 Task: Add a signature Mina Davis containing Have a great National Ice Cream Day, Mina Davis to email address softage.3@softage.net and add a folder Incident reports
Action: Mouse moved to (722, 112)
Screenshot: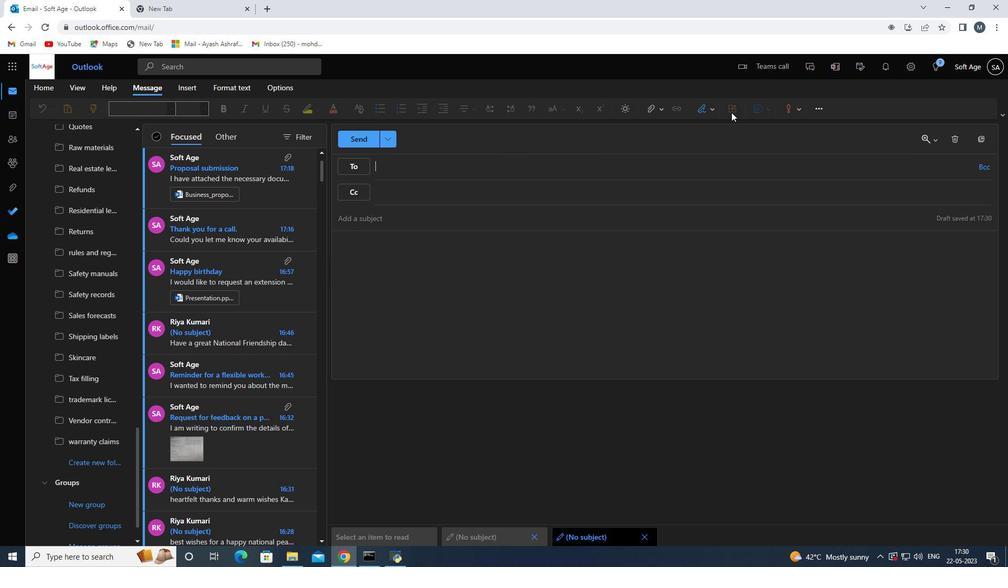 
Action: Mouse pressed left at (722, 112)
Screenshot: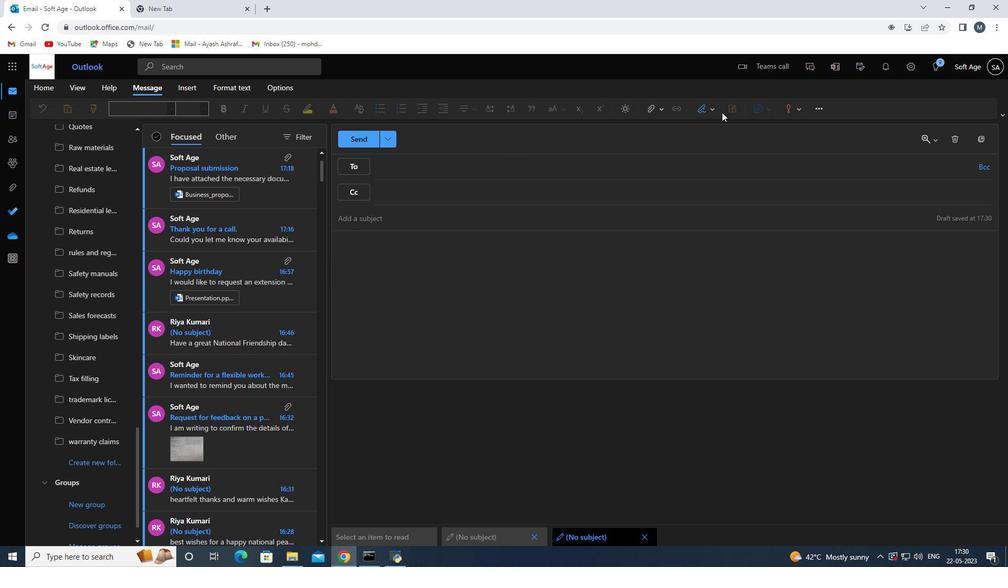 
Action: Mouse moved to (707, 111)
Screenshot: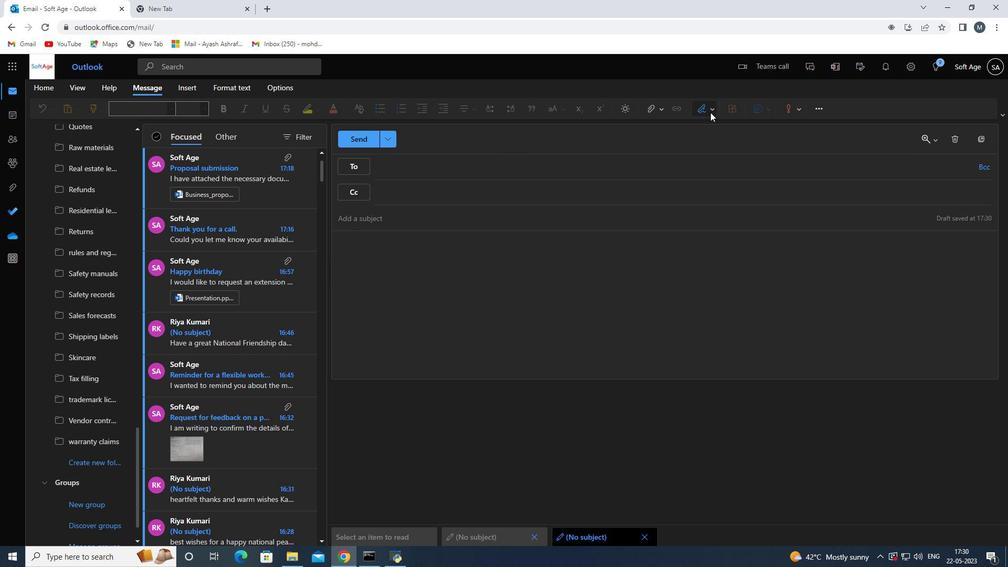 
Action: Mouse pressed left at (707, 111)
Screenshot: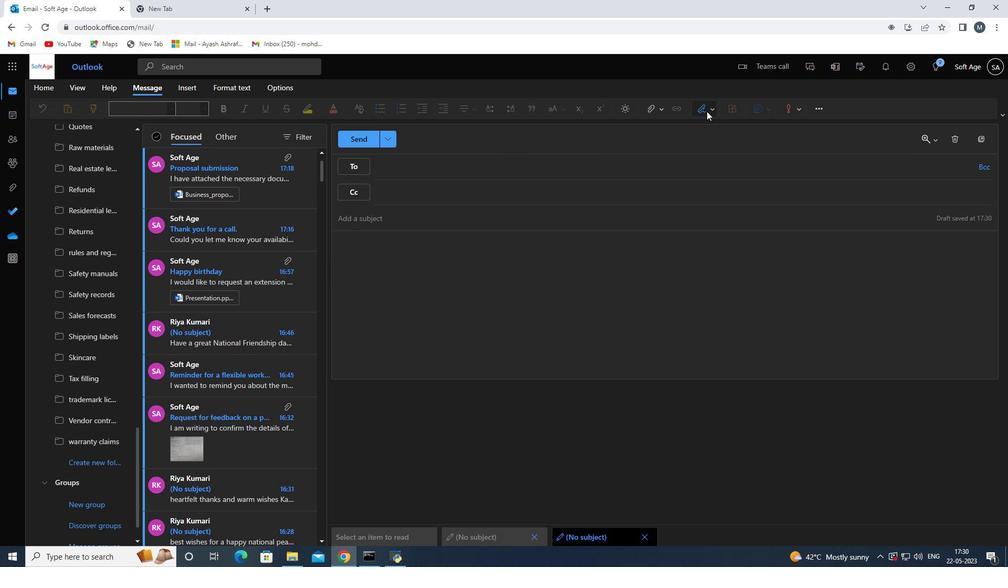 
Action: Mouse moved to (689, 155)
Screenshot: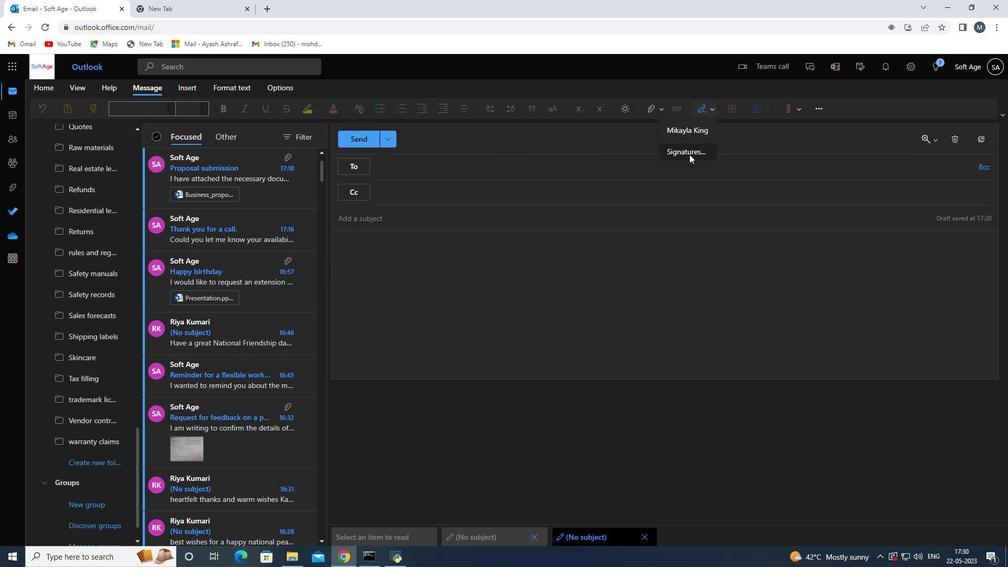 
Action: Mouse pressed left at (689, 155)
Screenshot: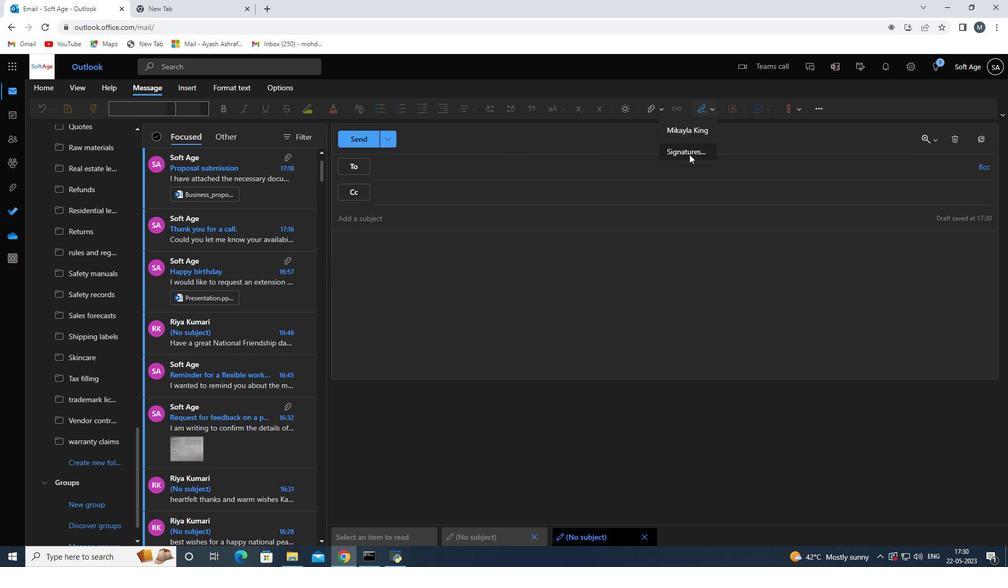 
Action: Mouse moved to (723, 201)
Screenshot: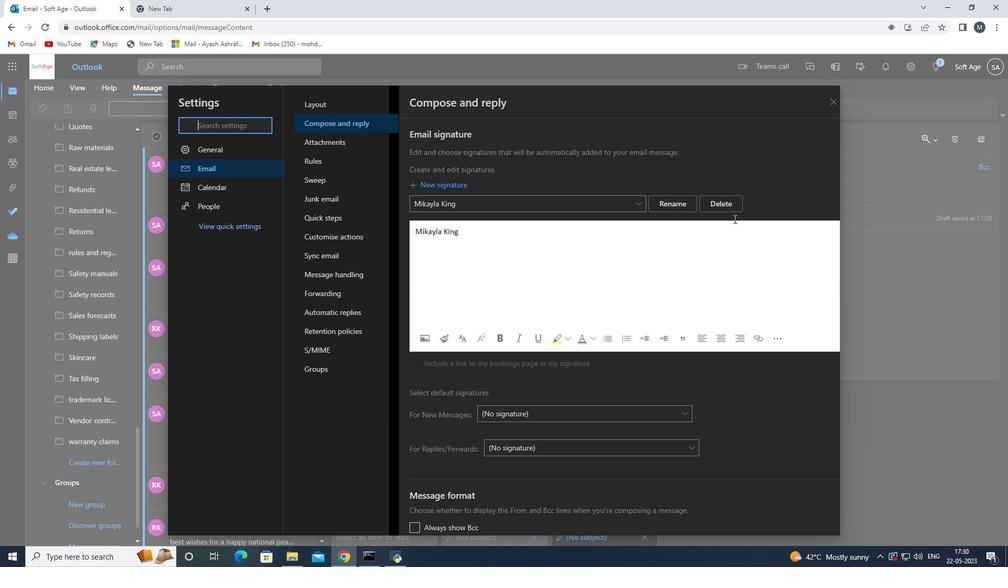 
Action: Mouse pressed left at (723, 201)
Screenshot: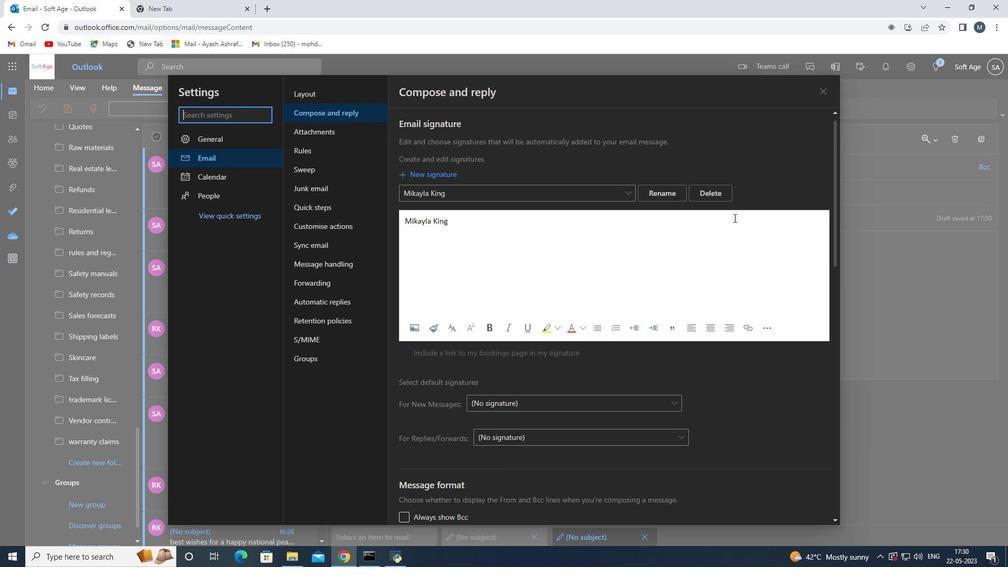 
Action: Mouse moved to (444, 194)
Screenshot: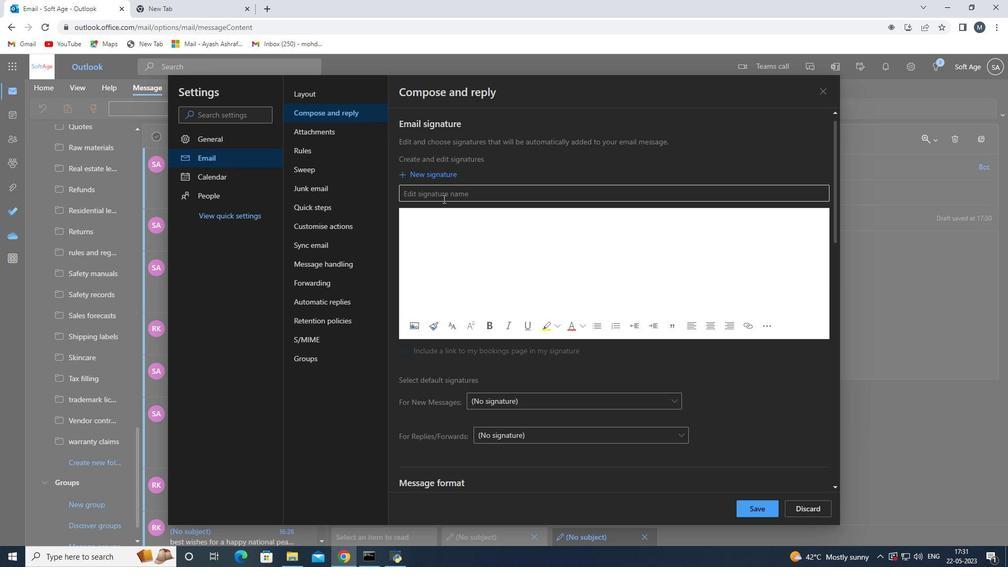 
Action: Mouse pressed left at (444, 194)
Screenshot: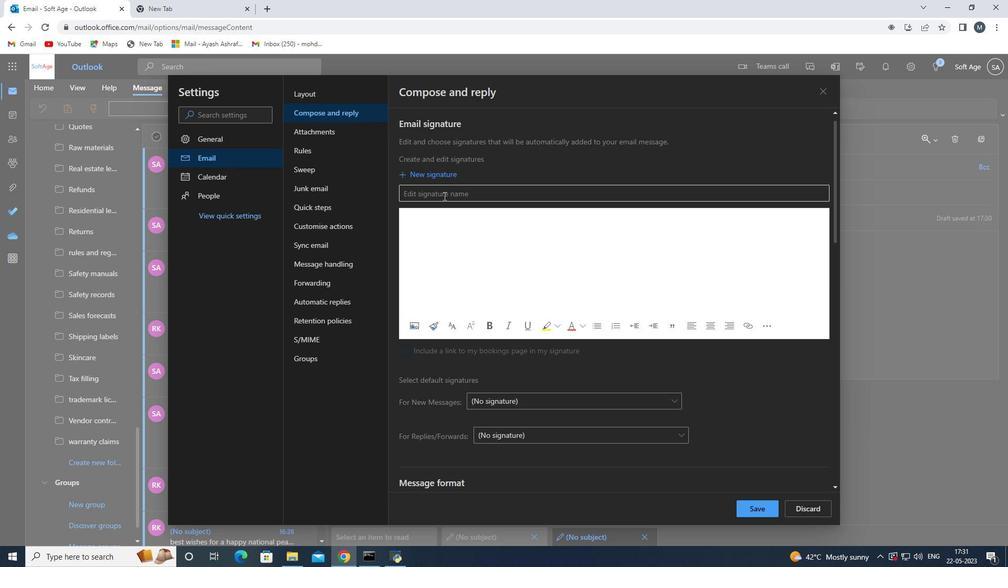 
Action: Key pressed <Key.shift>Mina<Key.space><Key.shift><Key.shift><Key.shift><Key.shift><Key.shift><Key.shift><Key.shift><Key.shift>Davis<Key.space>
Screenshot: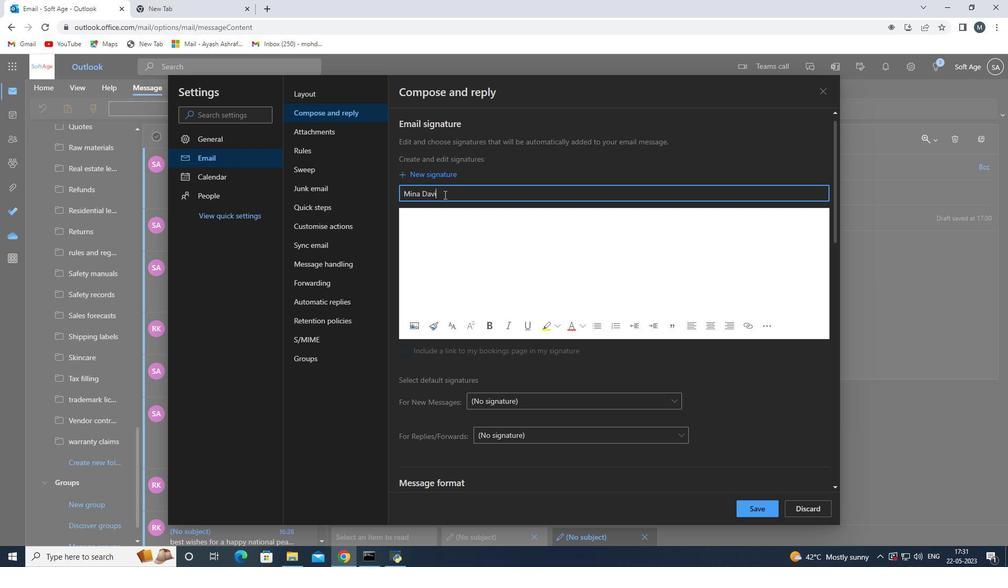 
Action: Mouse moved to (486, 222)
Screenshot: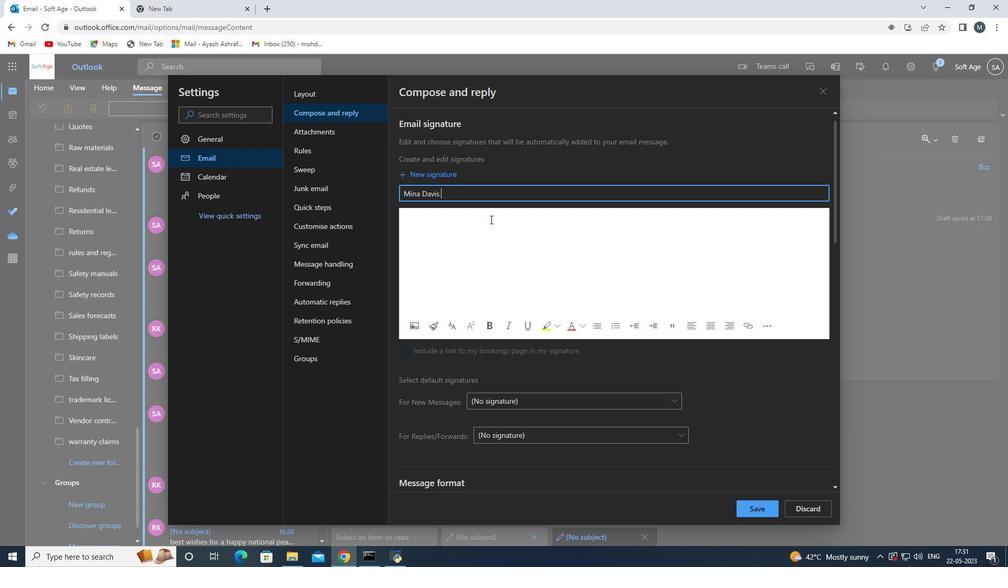 
Action: Mouse pressed left at (486, 222)
Screenshot: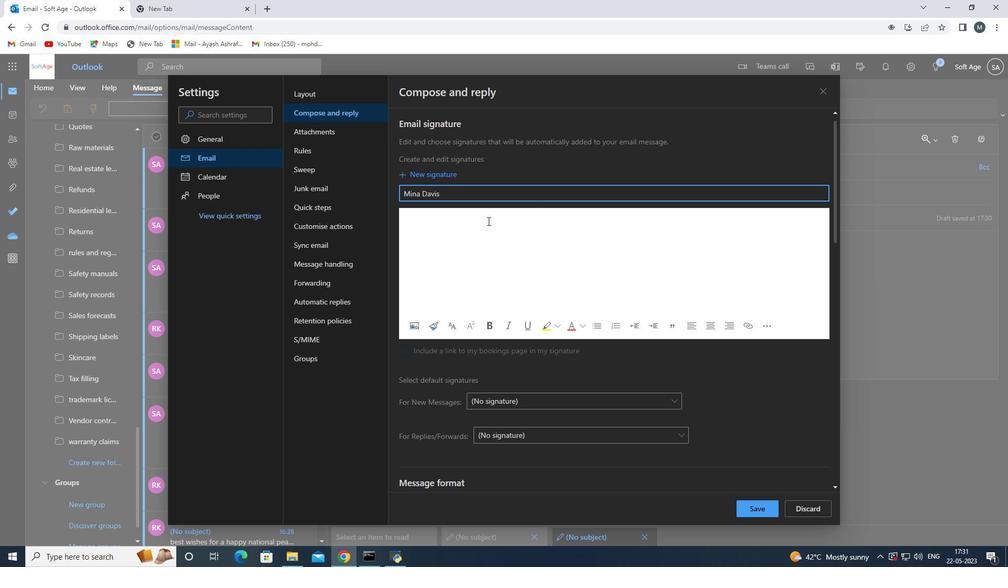 
Action: Key pressed <Key.shift>Mina<Key.space><Key.shift><Key.shift>davis<Key.space>
Screenshot: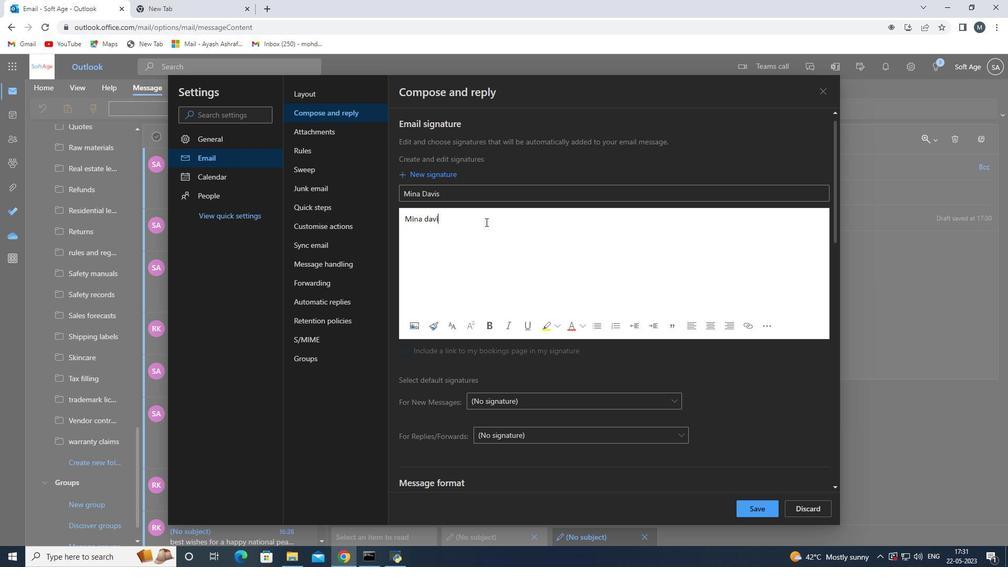 
Action: Mouse moved to (428, 215)
Screenshot: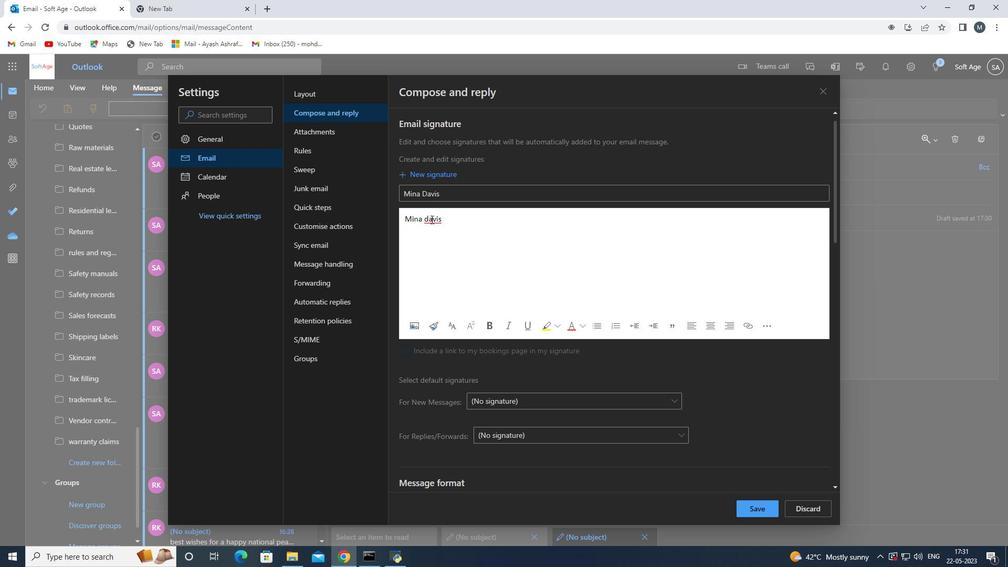 
Action: Mouse pressed left at (428, 215)
Screenshot: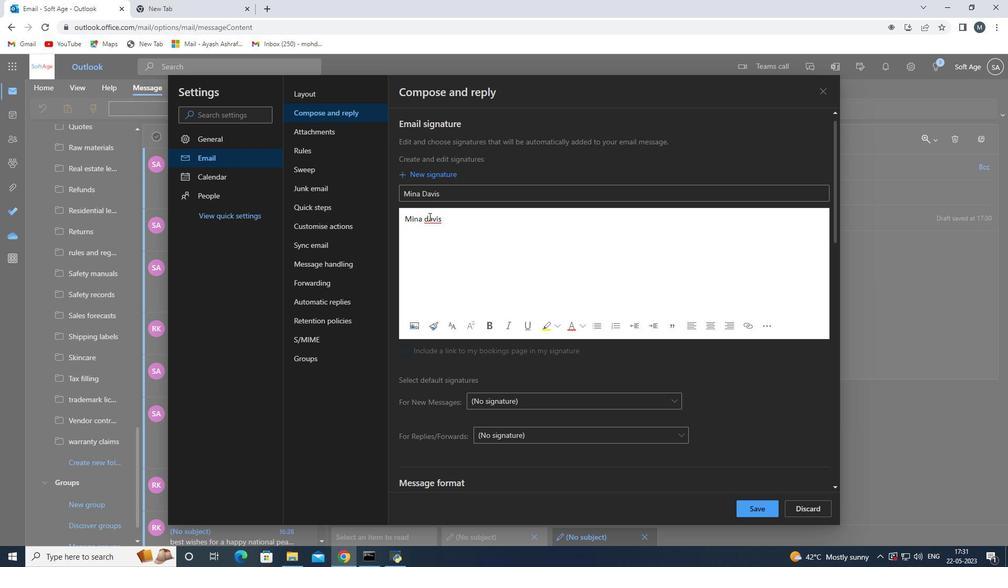 
Action: Mouse moved to (434, 215)
Screenshot: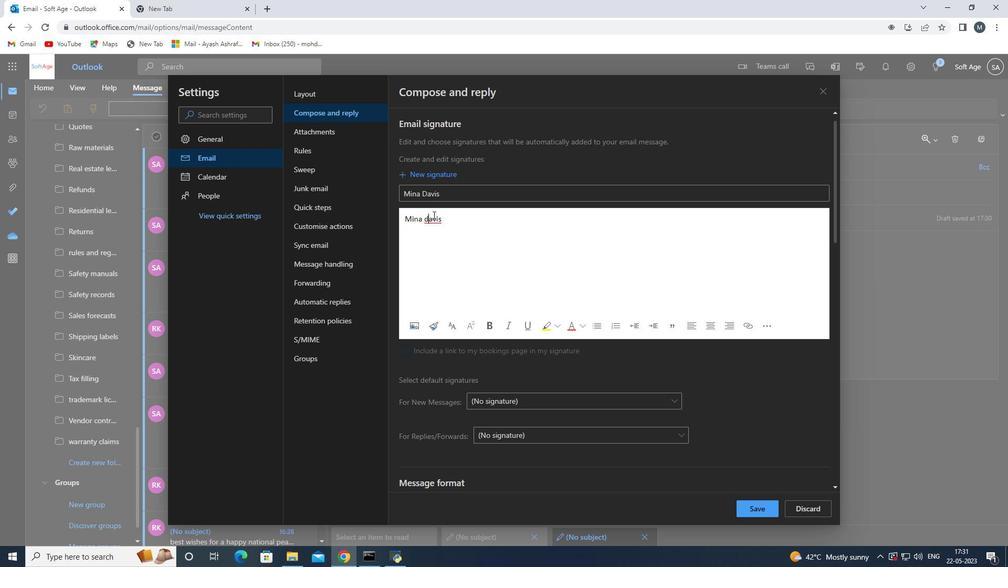 
Action: Key pressed <Key.backspace><Key.shift>D
Screenshot: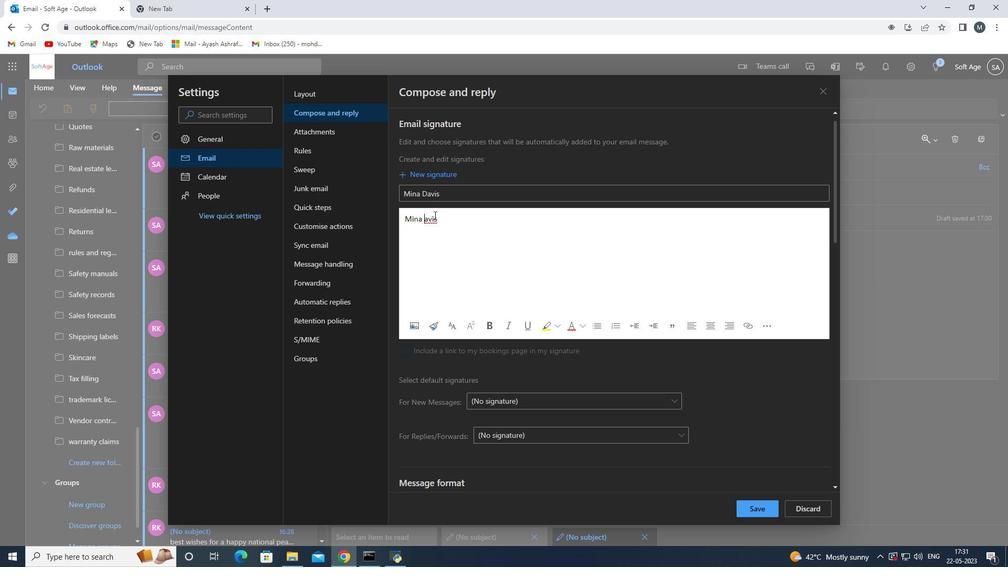 
Action: Mouse moved to (748, 502)
Screenshot: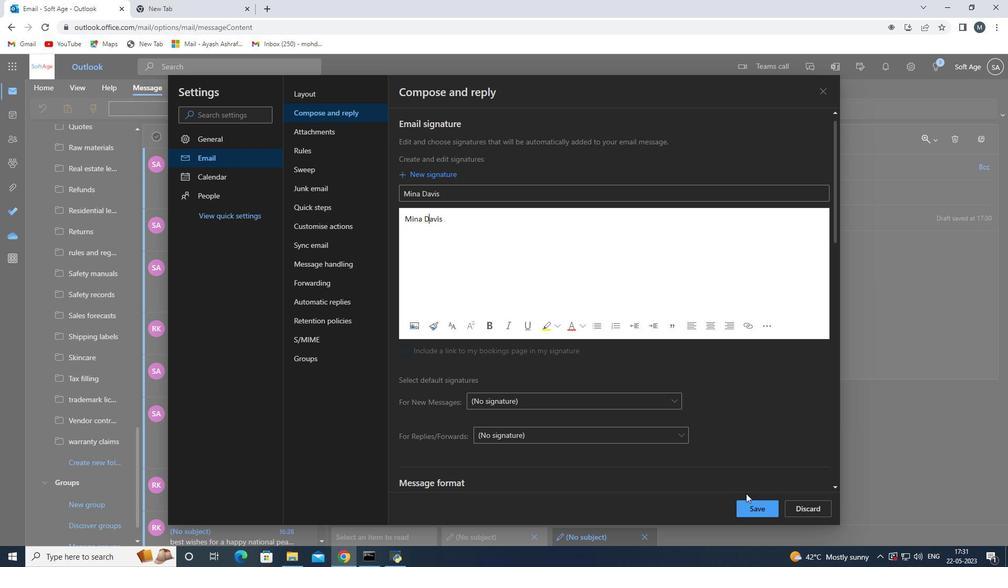 
Action: Mouse pressed left at (748, 502)
Screenshot: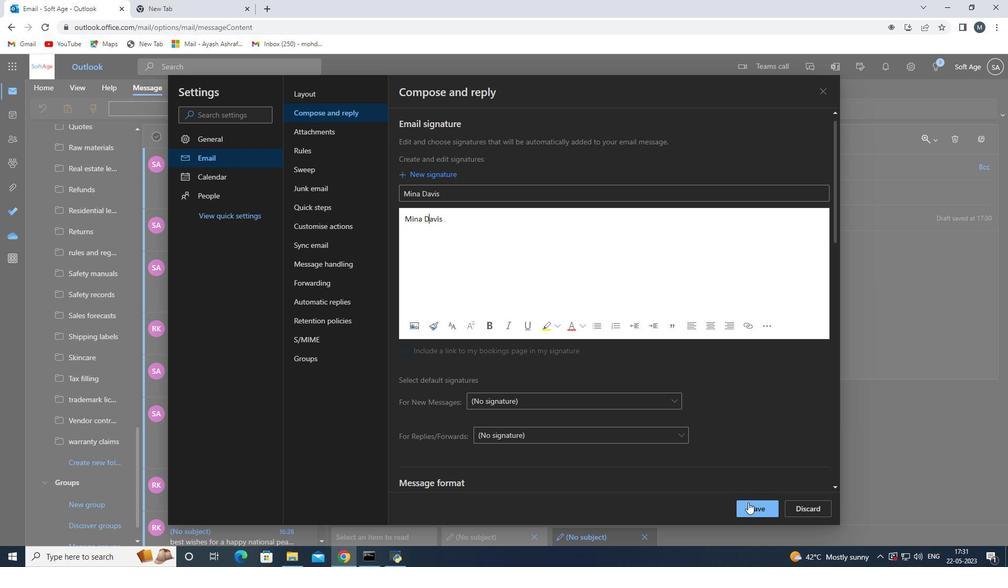 
Action: Mouse moved to (820, 91)
Screenshot: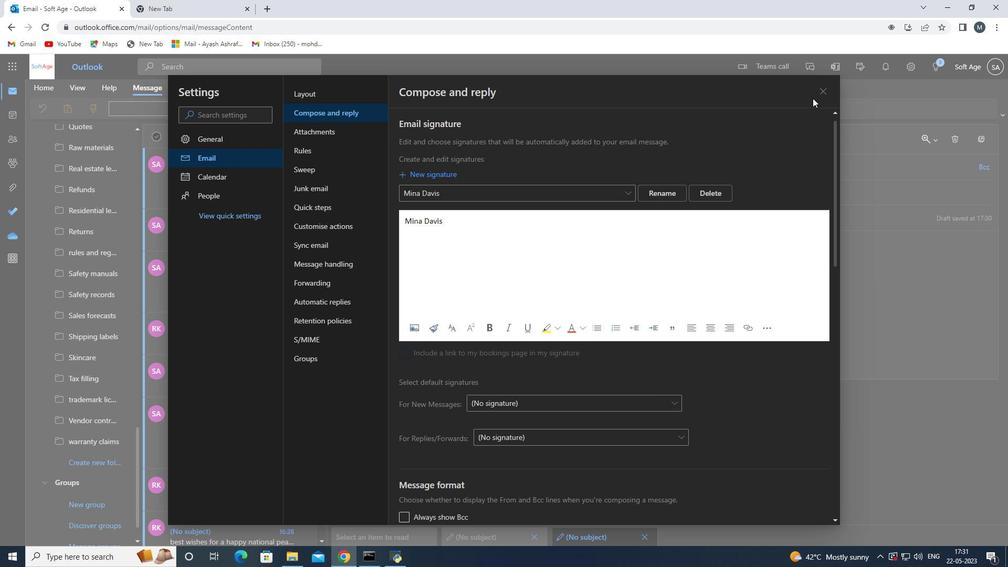 
Action: Mouse pressed left at (820, 91)
Screenshot: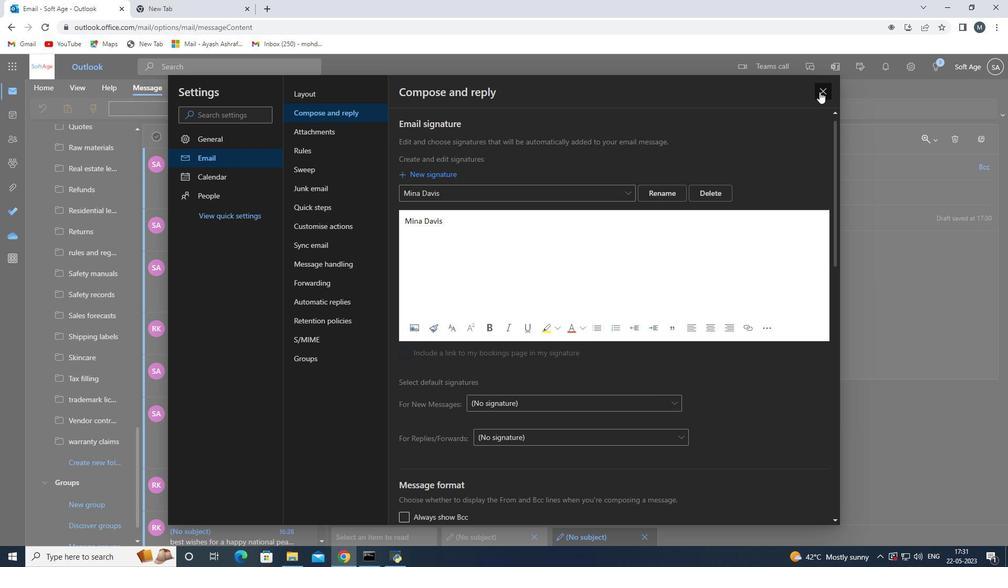 
Action: Mouse moved to (418, 255)
Screenshot: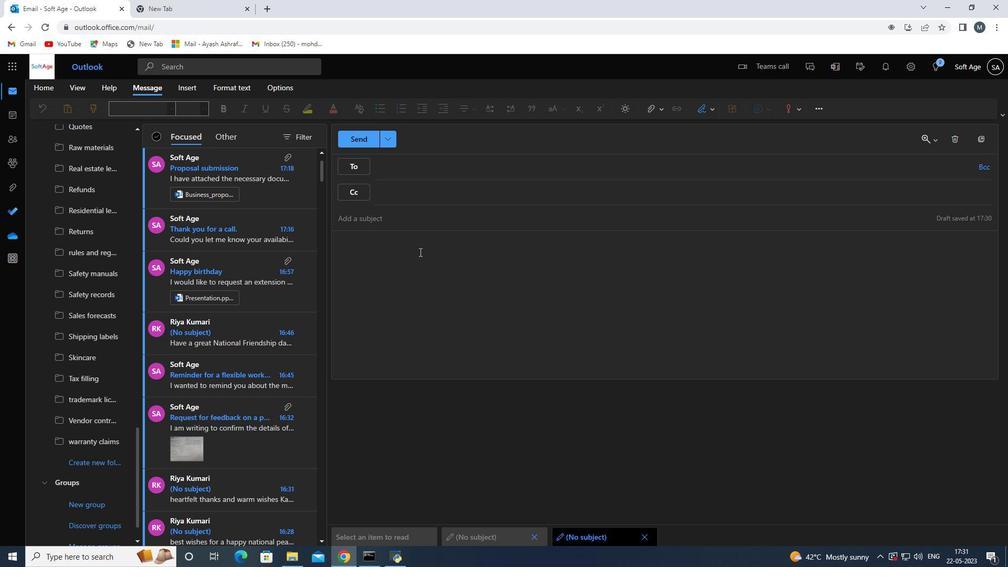 
Action: Mouse pressed left at (418, 255)
Screenshot: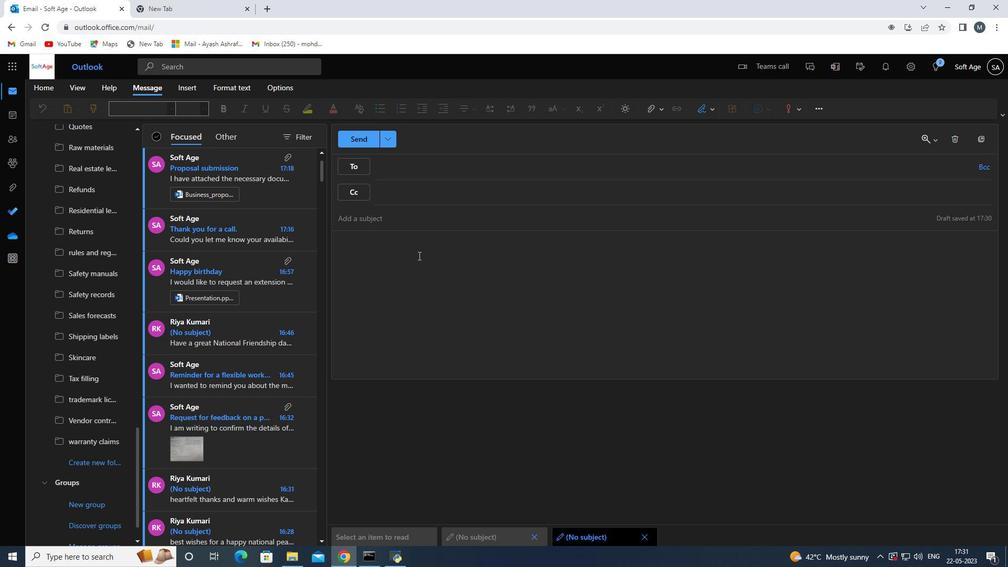 
Action: Mouse moved to (417, 252)
Screenshot: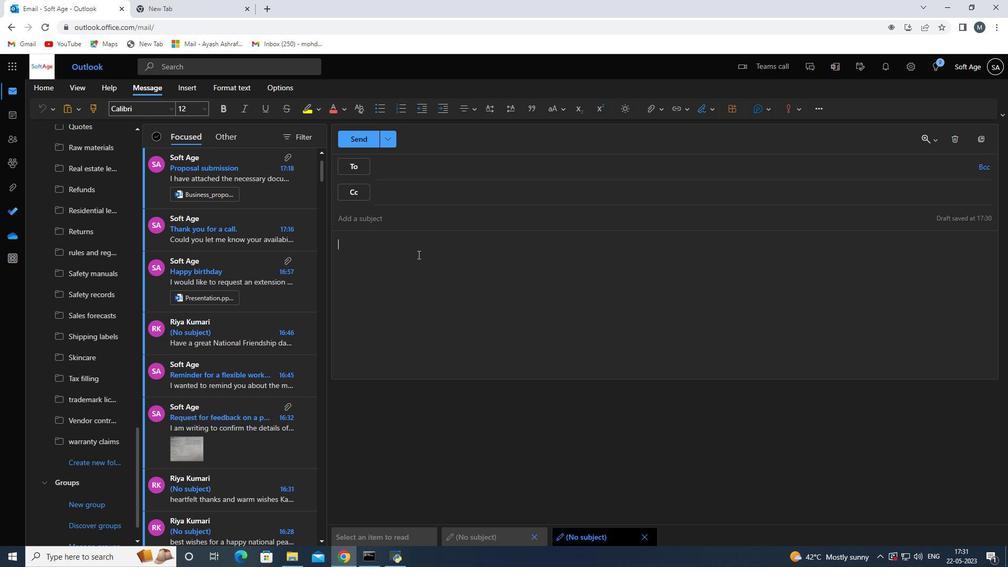 
Action: Key pressed <Key.shift>Have<Key.space>a<Key.space>great<Key.space>national<Key.space><Key.shift>Ice<Key.space>cream<Key.space>day
Screenshot: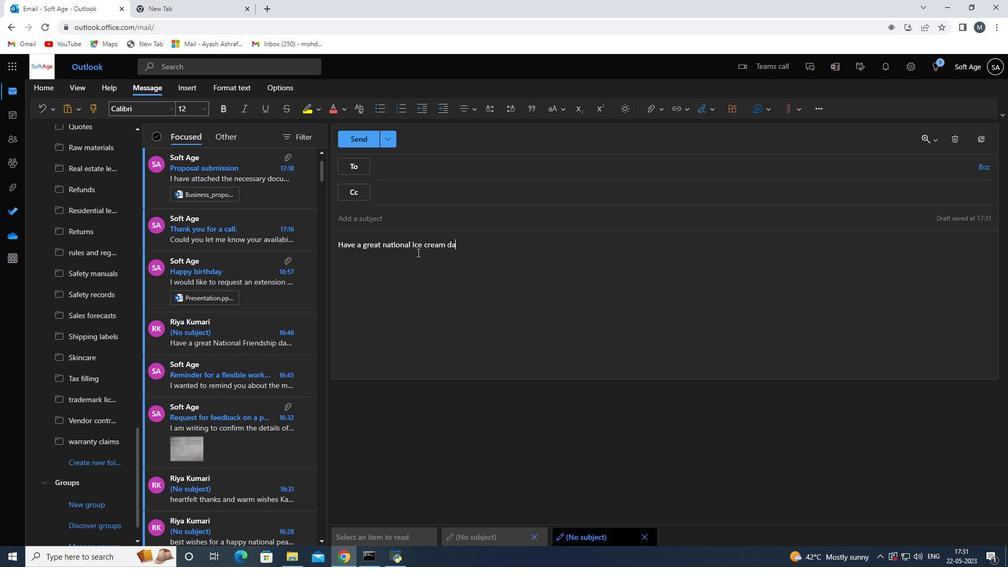 
Action: Mouse moved to (714, 111)
Screenshot: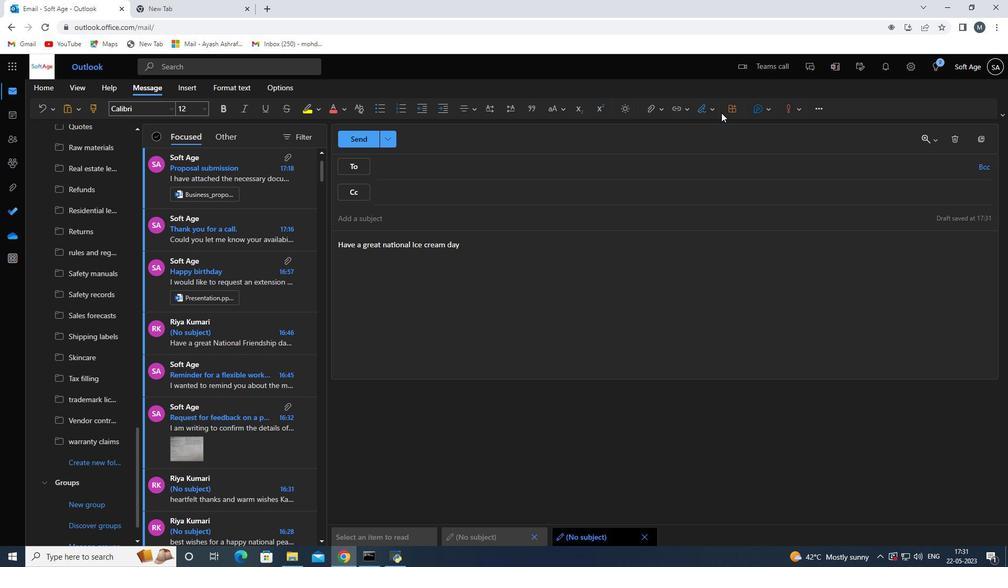 
Action: Mouse pressed left at (714, 111)
Screenshot: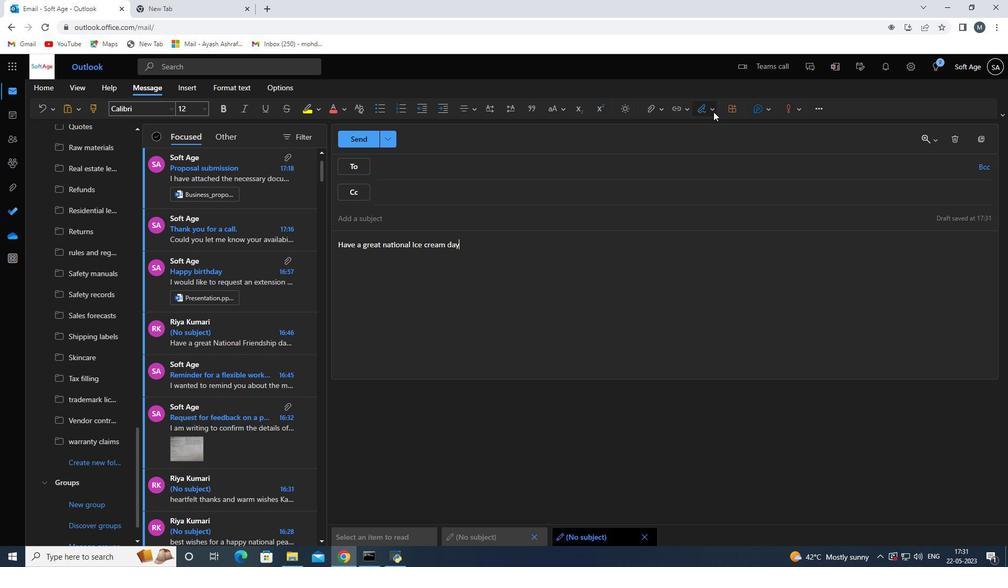 
Action: Mouse moved to (692, 131)
Screenshot: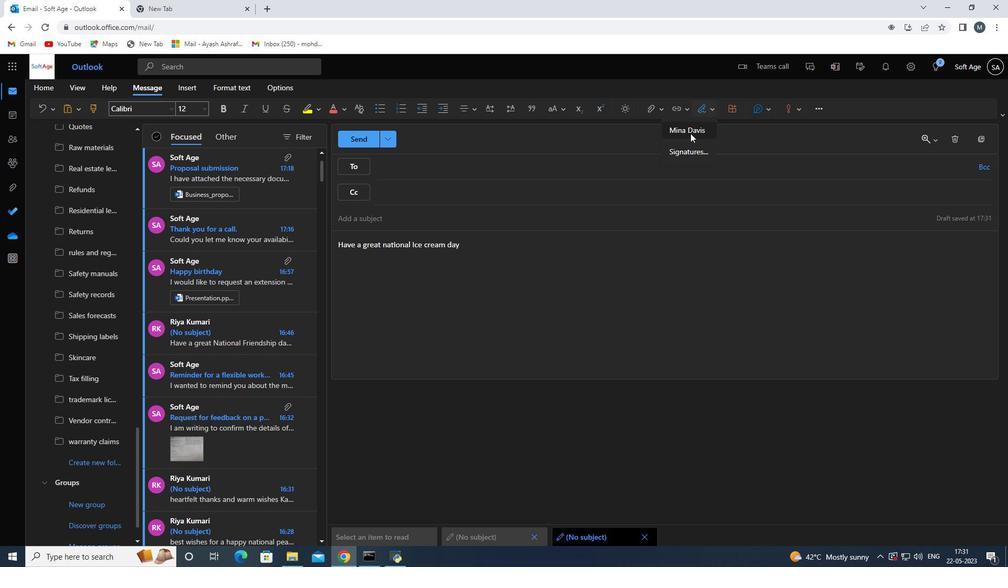 
Action: Mouse pressed left at (692, 131)
Screenshot: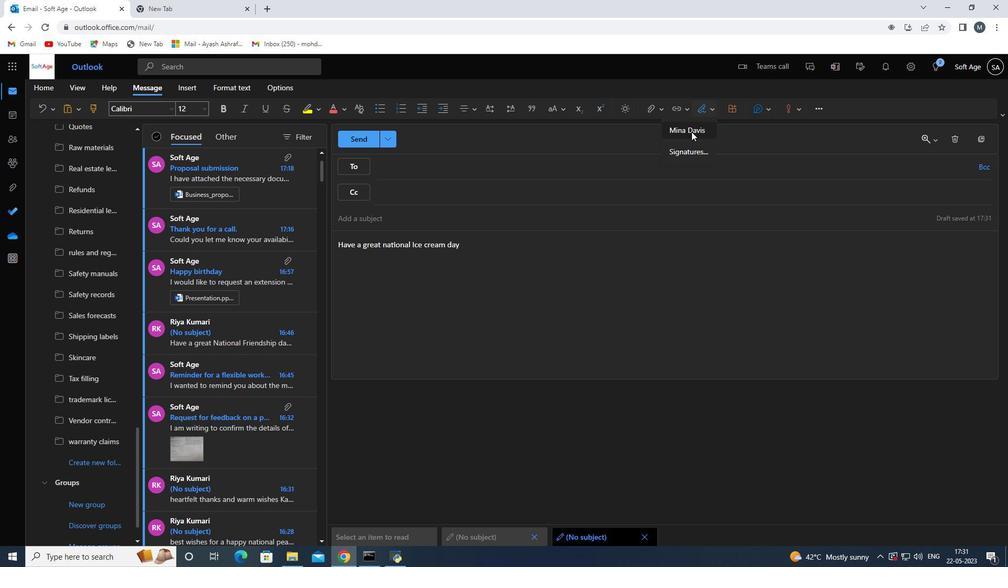
Action: Mouse moved to (447, 164)
Screenshot: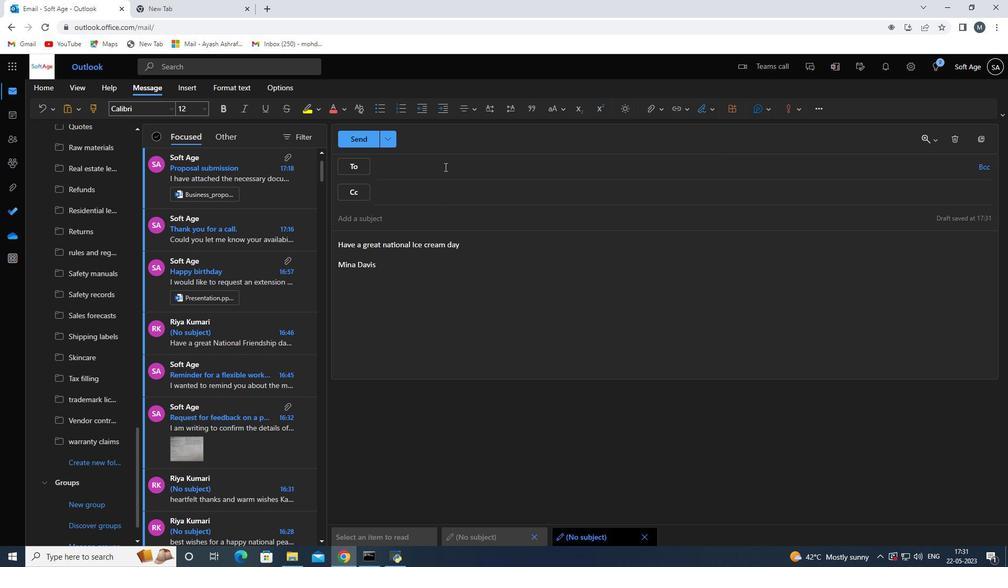 
Action: Mouse pressed left at (447, 164)
Screenshot: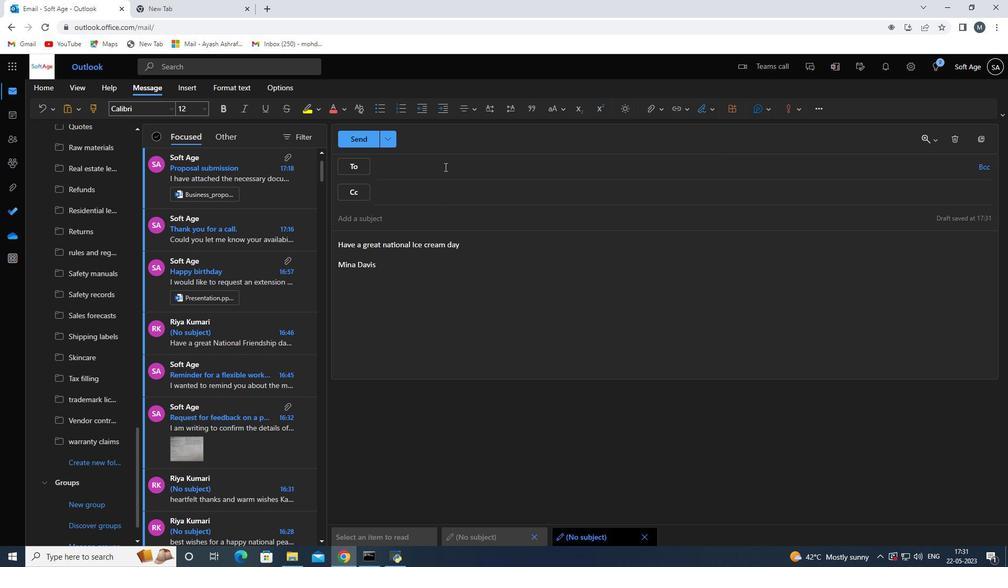 
Action: Mouse moved to (448, 163)
Screenshot: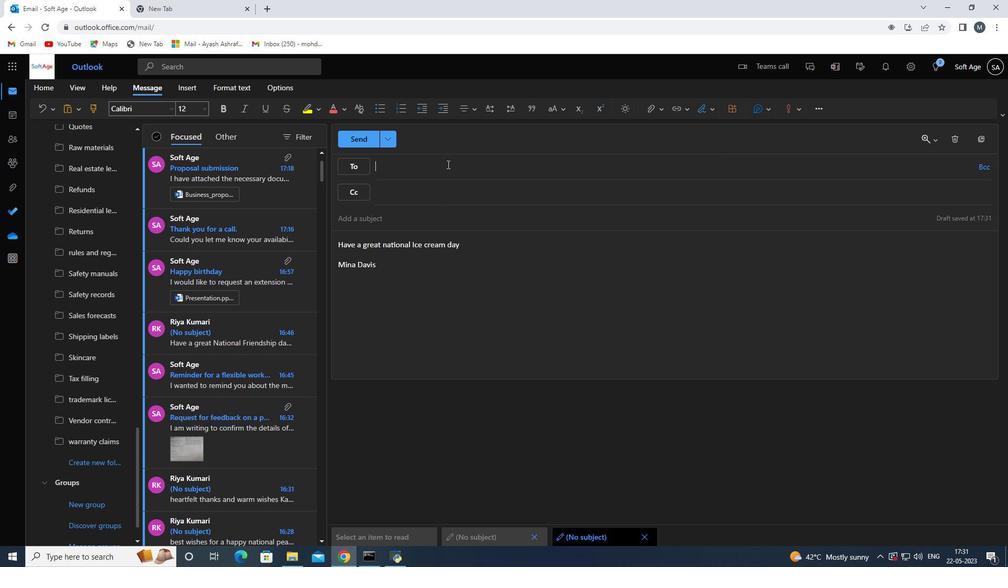 
Action: Key pressed softage.3<Key.shift>@softage.net
Screenshot: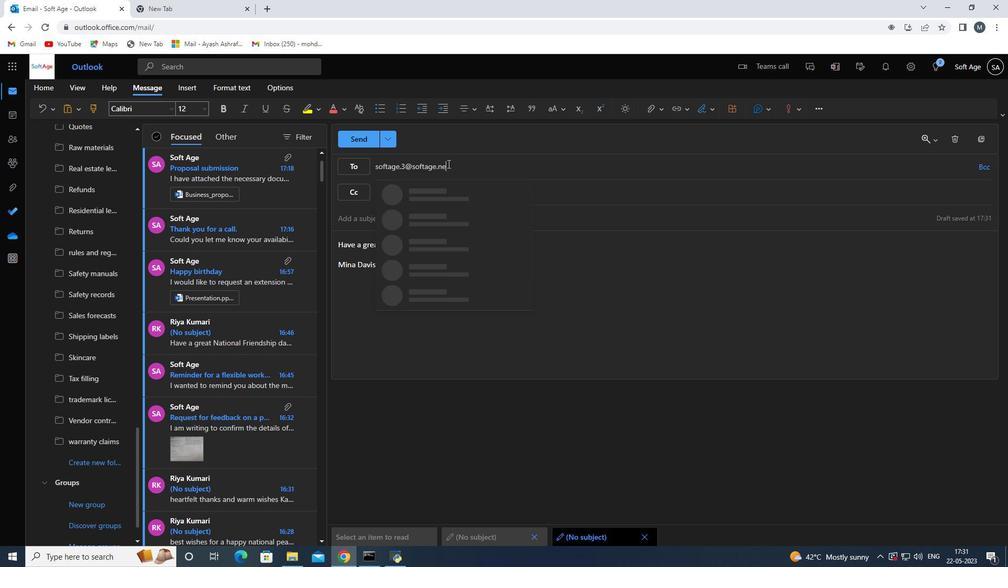 
Action: Mouse moved to (451, 193)
Screenshot: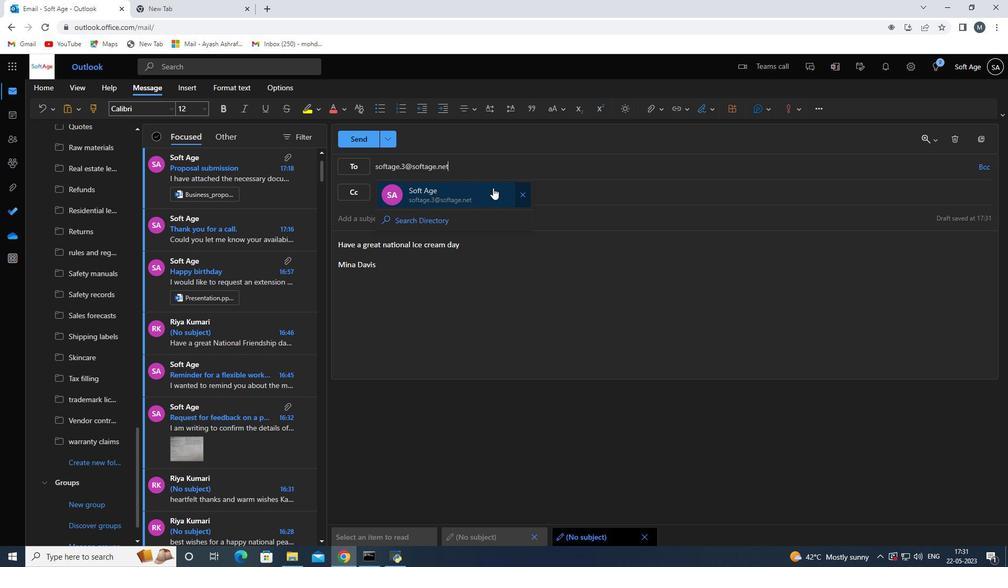 
Action: Mouse pressed left at (451, 193)
Screenshot: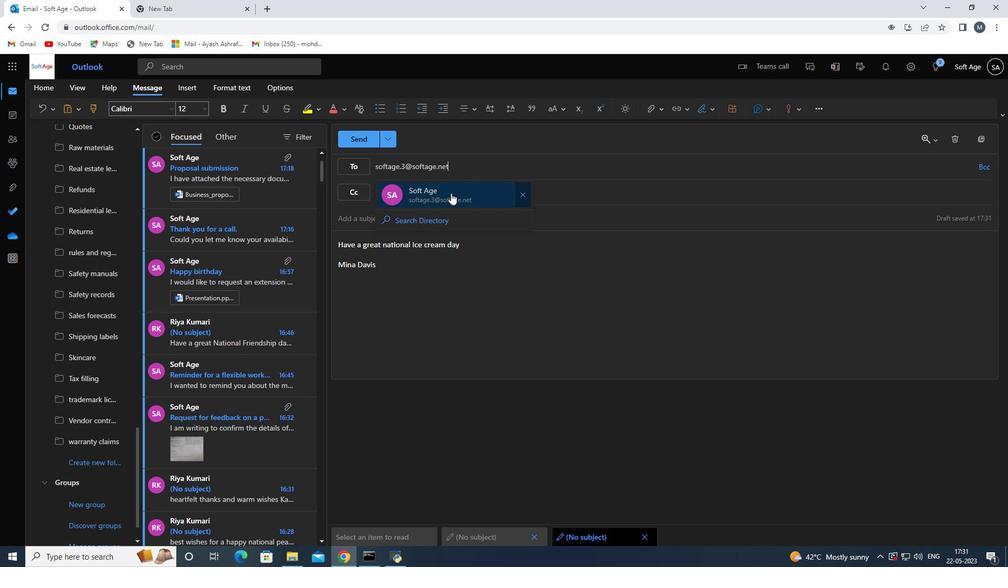 
Action: Mouse moved to (101, 468)
Screenshot: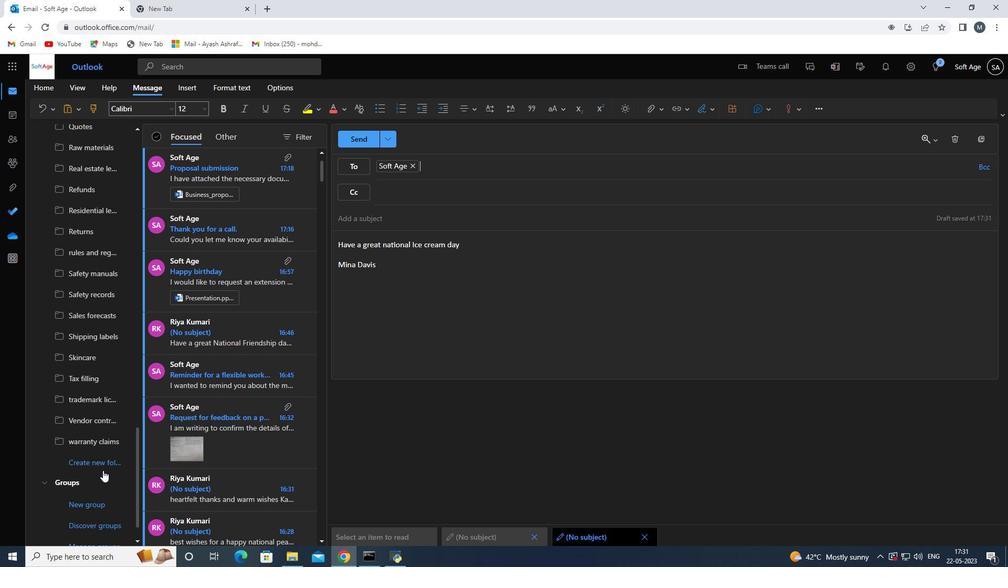 
Action: Mouse pressed left at (101, 468)
Screenshot: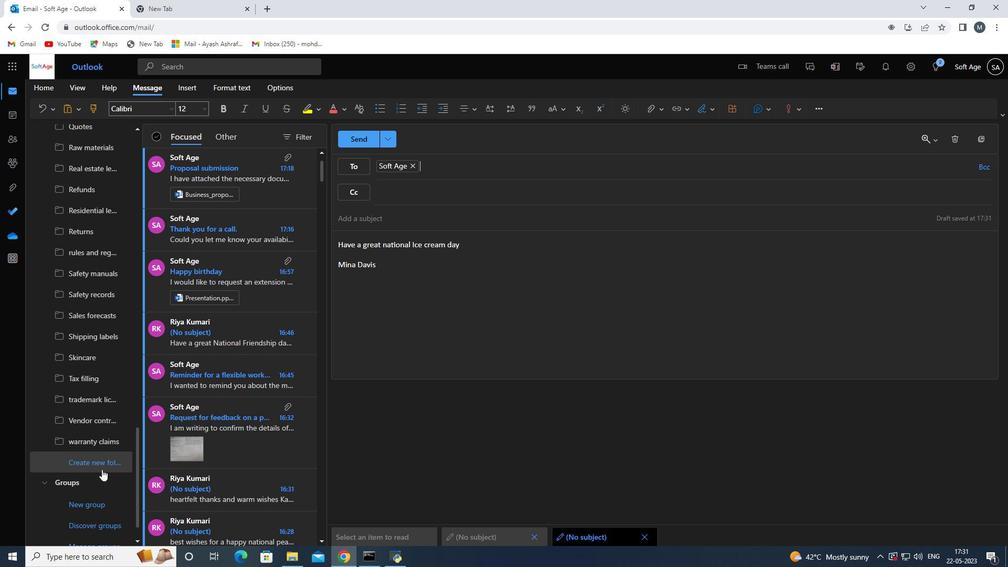 
Action: Mouse moved to (82, 459)
Screenshot: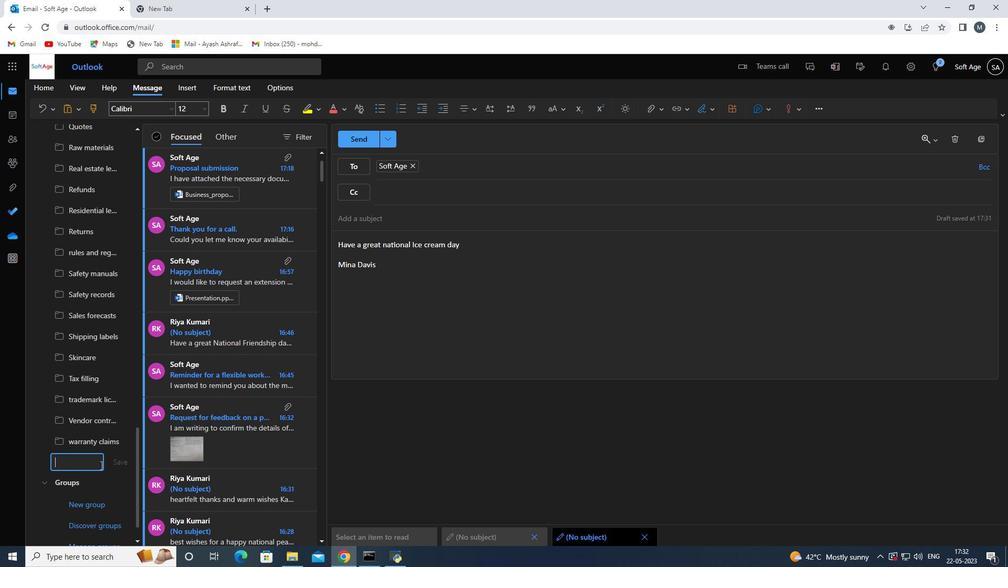 
Action: Mouse pressed left at (82, 459)
Screenshot: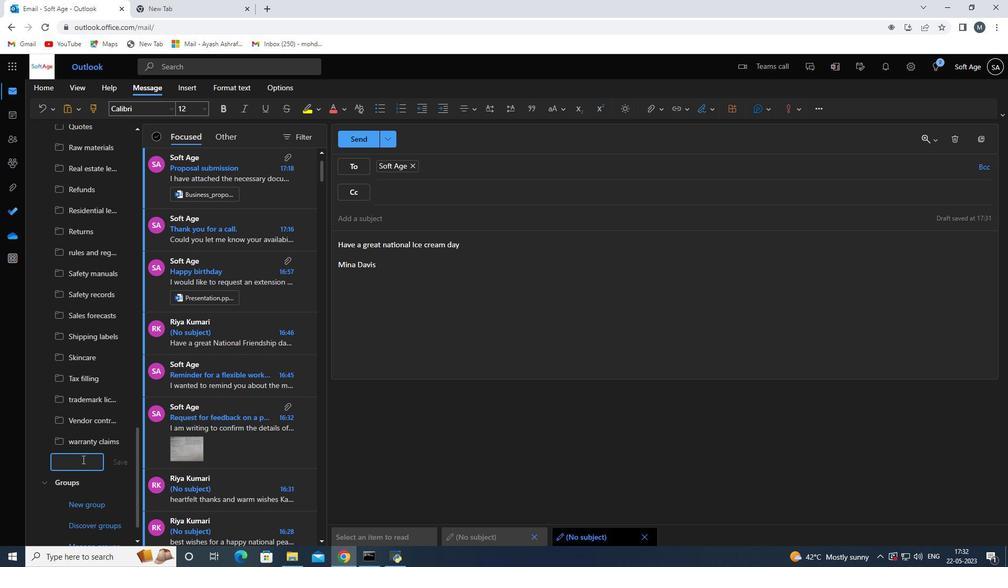 
Action: Key pressed <Key.shift>incident<Key.space>reports<Key.space>
Screenshot: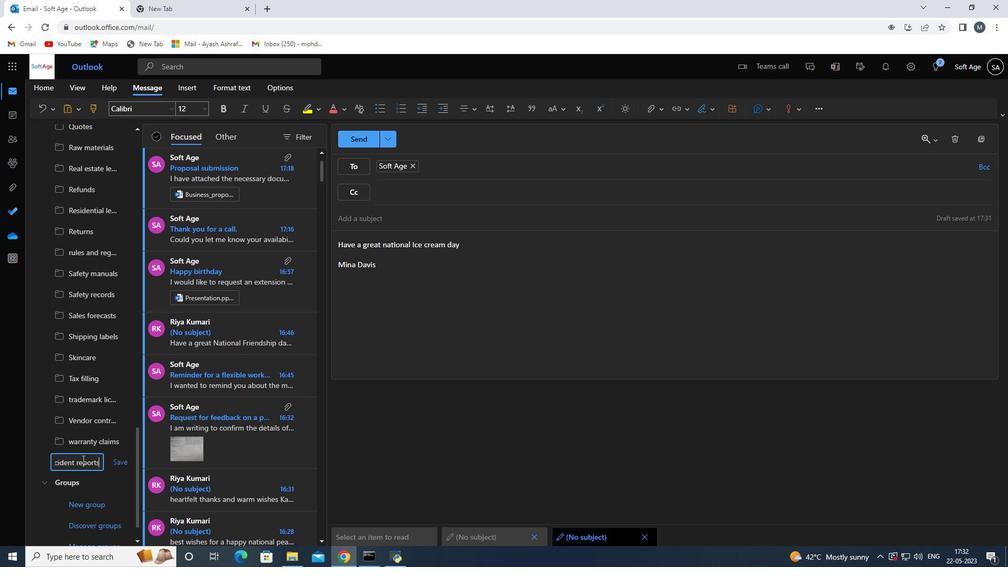 
Action: Mouse moved to (125, 464)
Screenshot: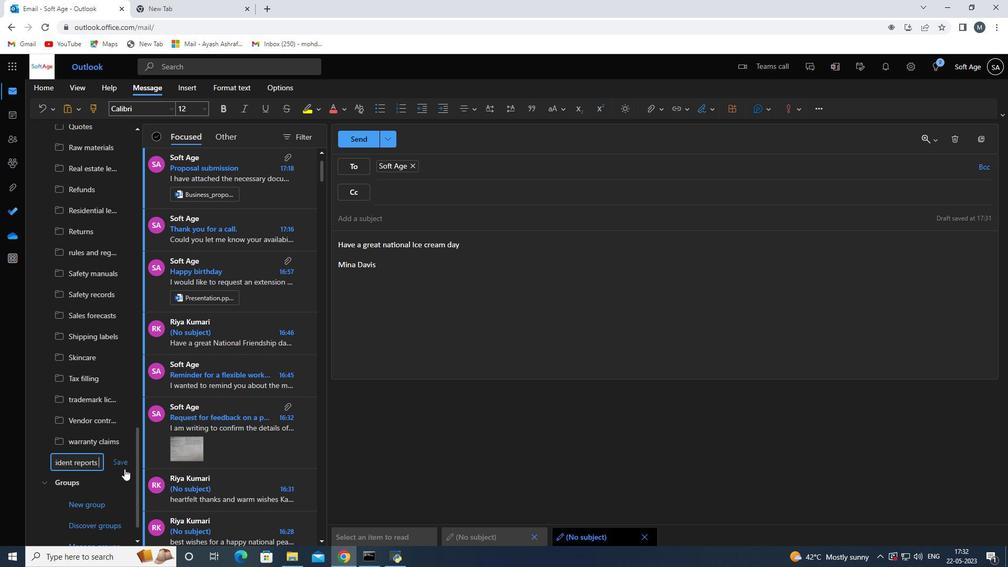 
Action: Mouse pressed left at (125, 464)
Screenshot: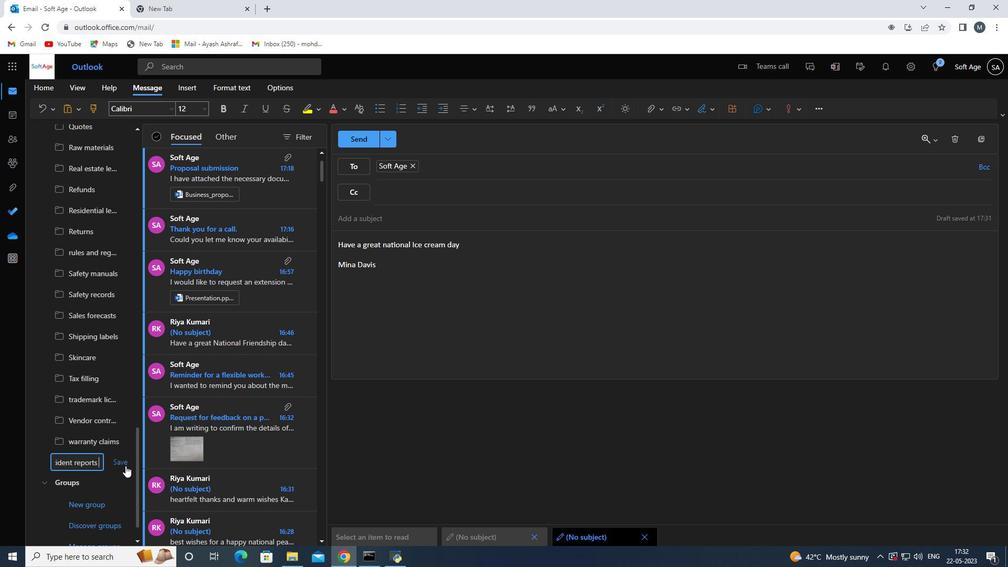 
Action: Mouse moved to (401, 377)
Screenshot: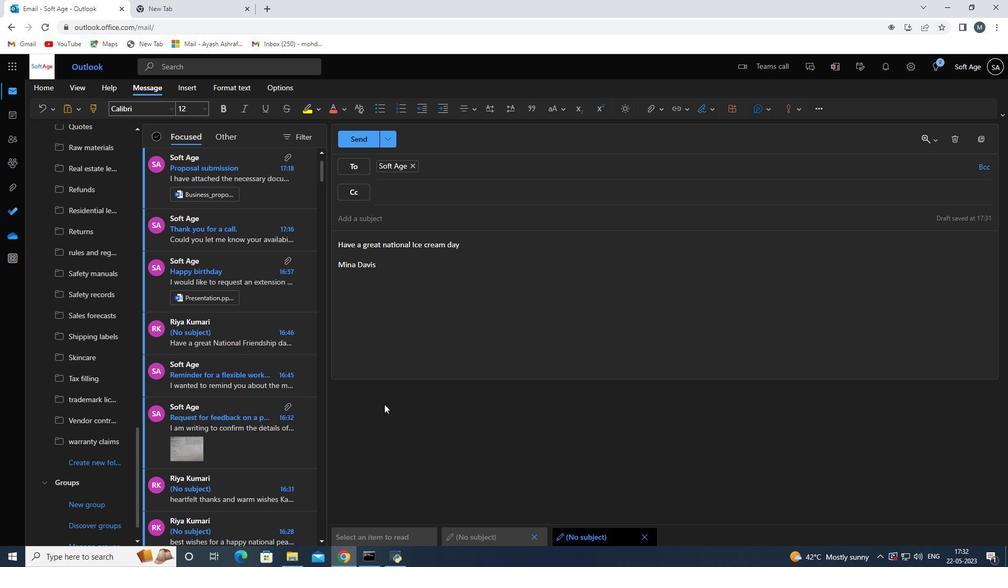 
Action: Mouse scrolled (401, 377) with delta (0, 0)
Screenshot: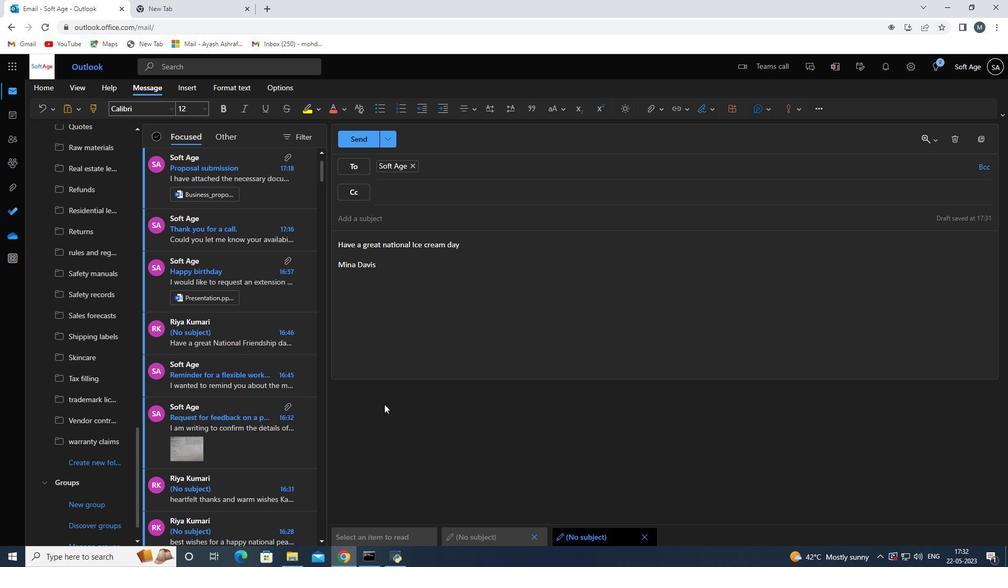 
Action: Mouse moved to (402, 376)
Screenshot: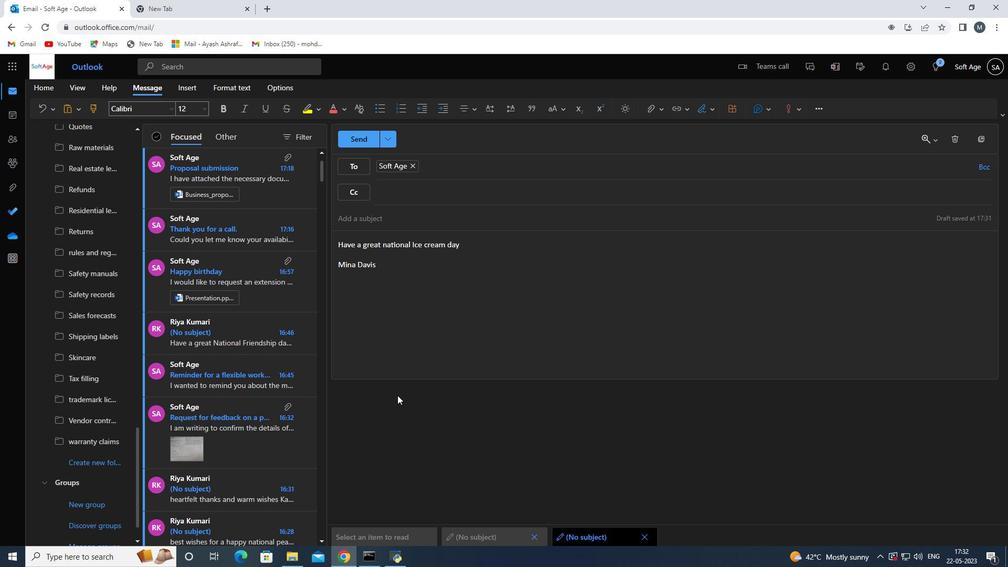 
Action: Mouse scrolled (402, 376) with delta (0, 0)
Screenshot: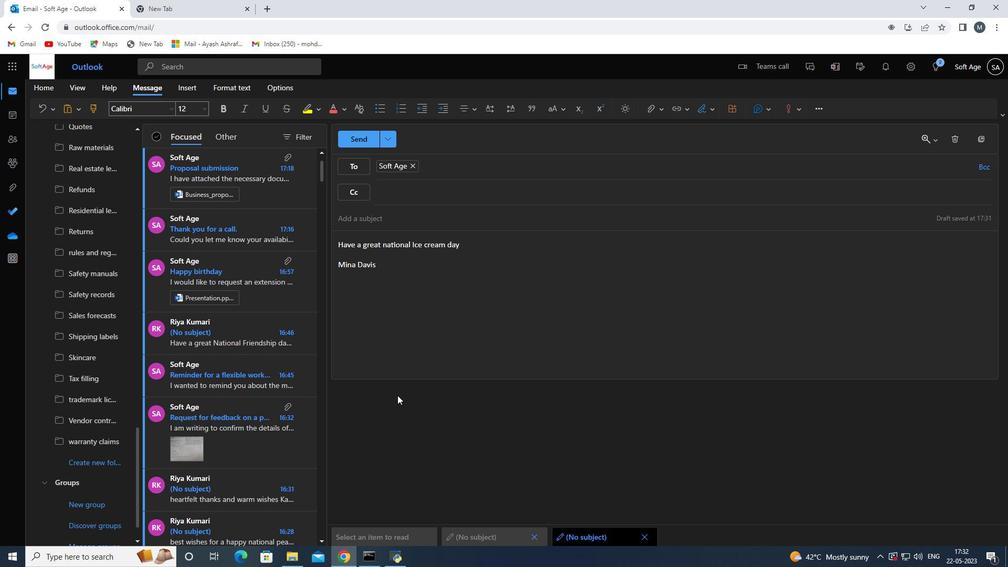 
Action: Mouse moved to (402, 375)
Screenshot: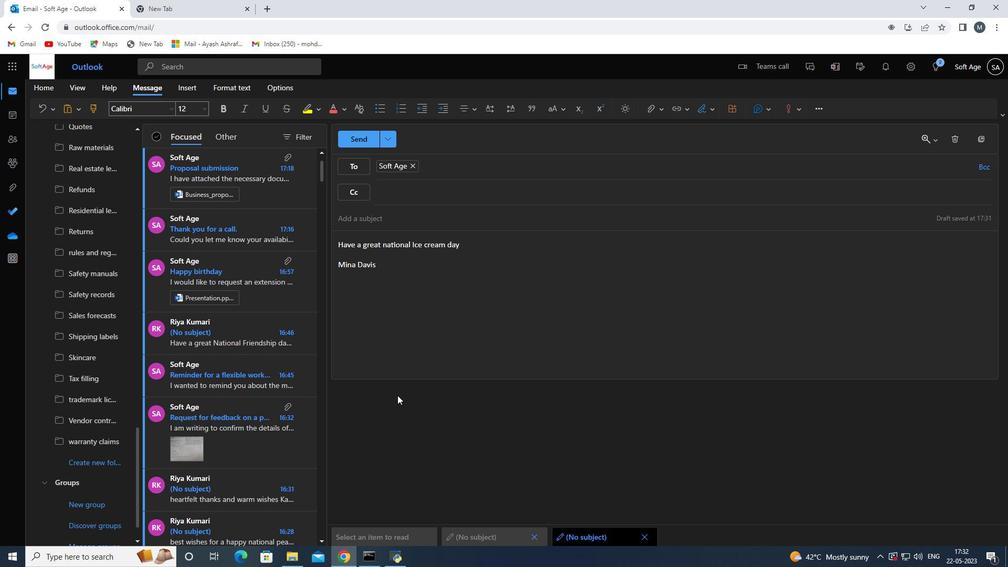 
Action: Mouse scrolled (402, 376) with delta (0, 0)
Screenshot: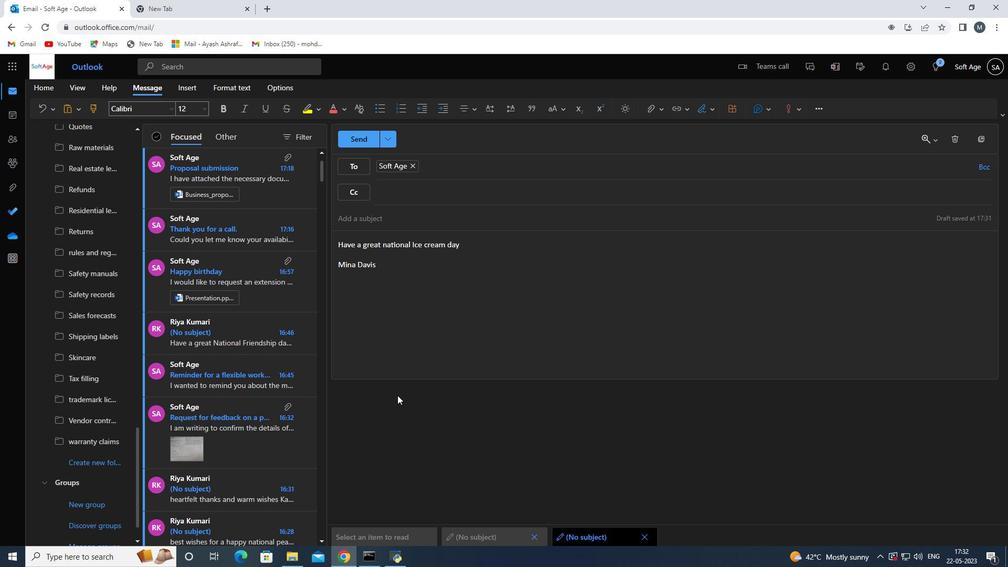 
Action: Mouse moved to (402, 375)
Screenshot: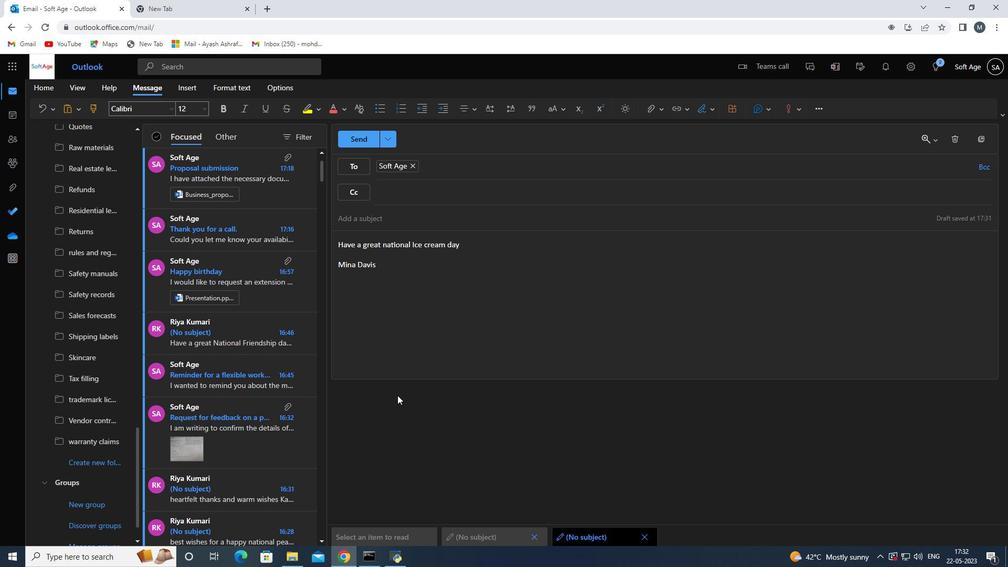 
Action: Mouse scrolled (402, 375) with delta (0, 0)
Screenshot: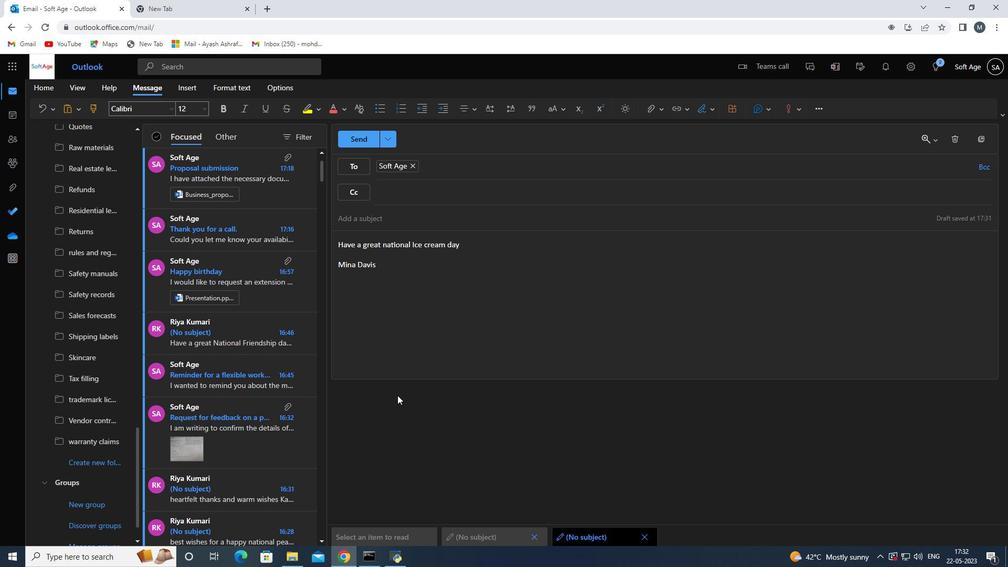
Action: Mouse moved to (402, 355)
Screenshot: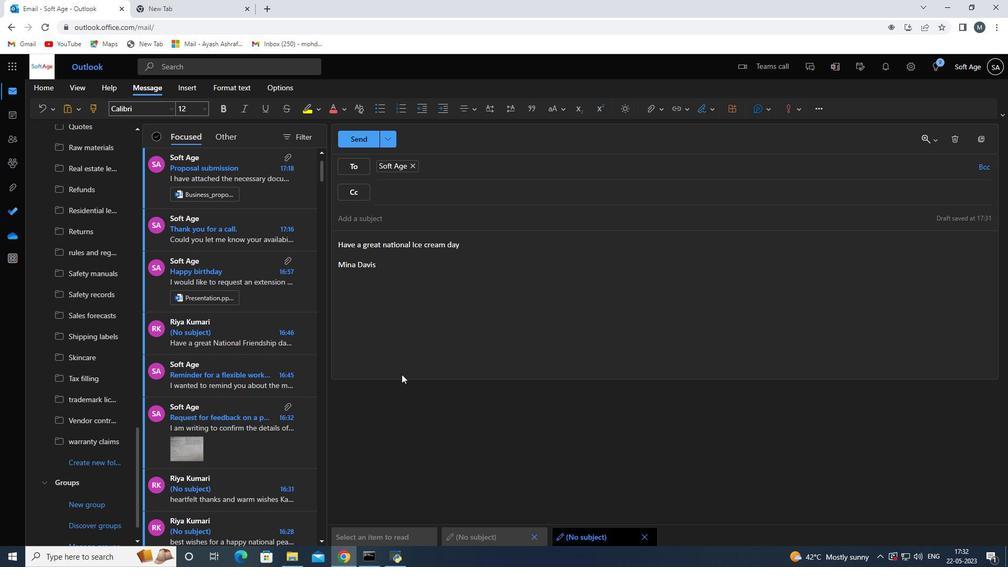 
Action: Mouse scrolled (402, 374) with delta (0, 0)
Screenshot: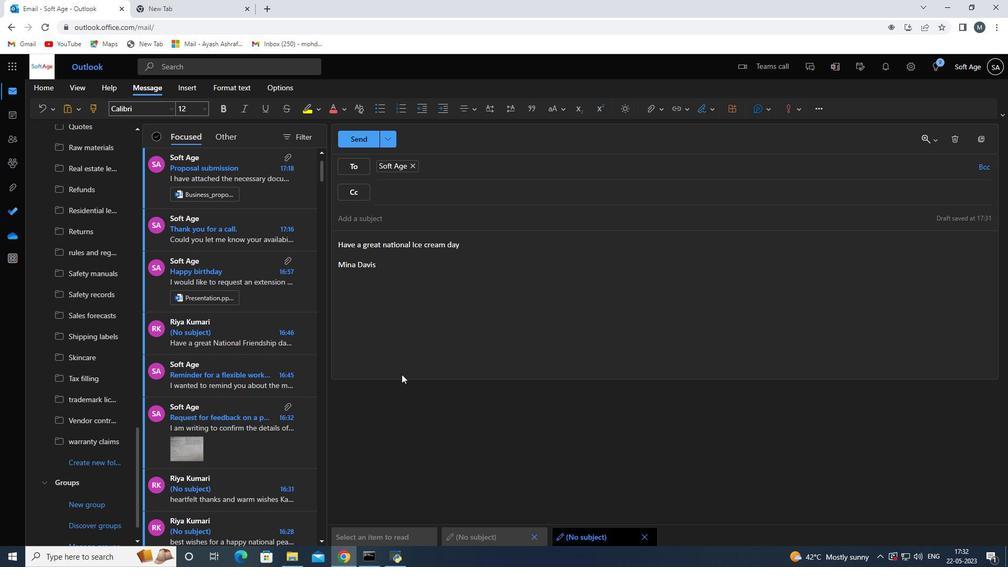
Action: Mouse moved to (361, 138)
Screenshot: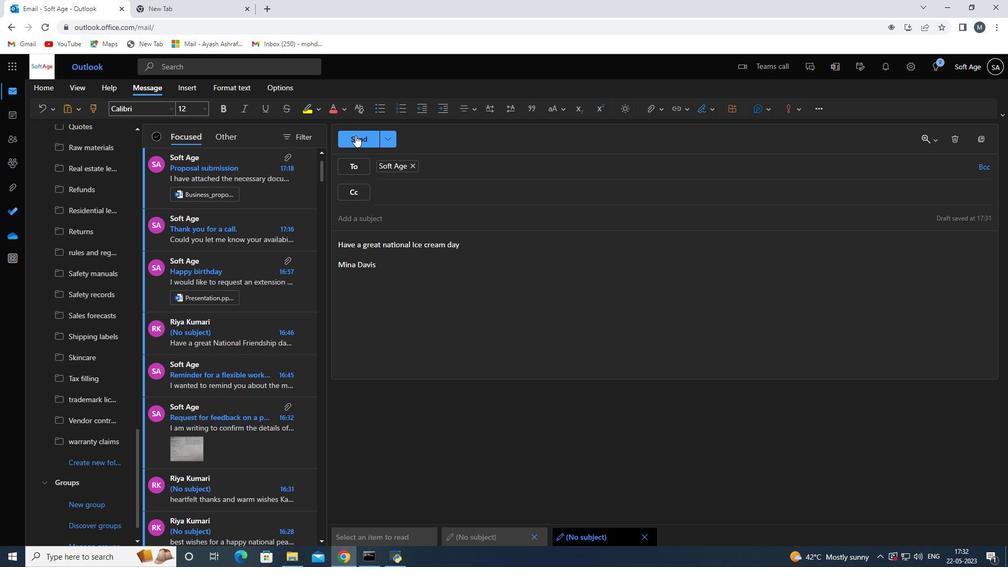 
Action: Mouse pressed left at (361, 138)
Screenshot: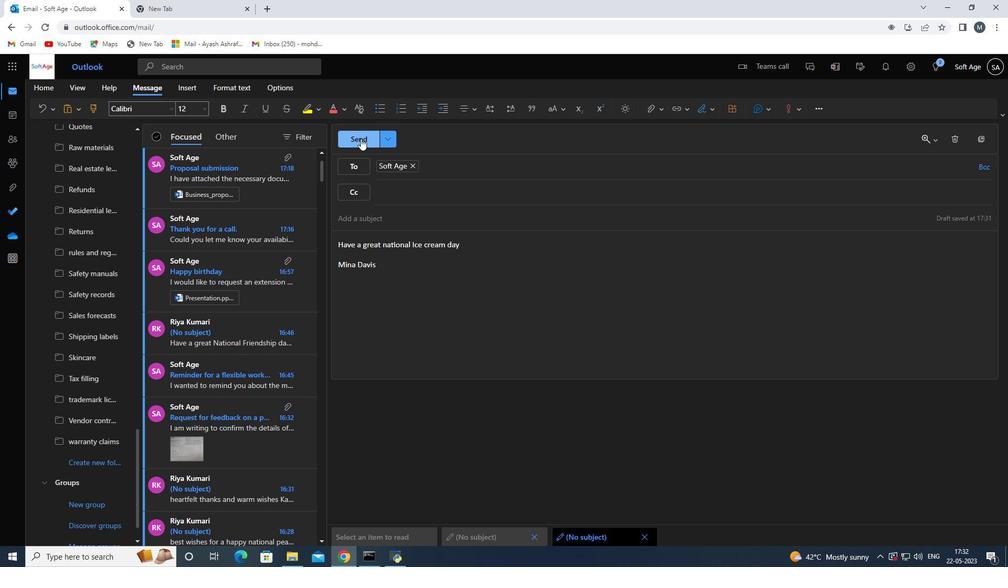 
Action: Mouse moved to (499, 332)
Screenshot: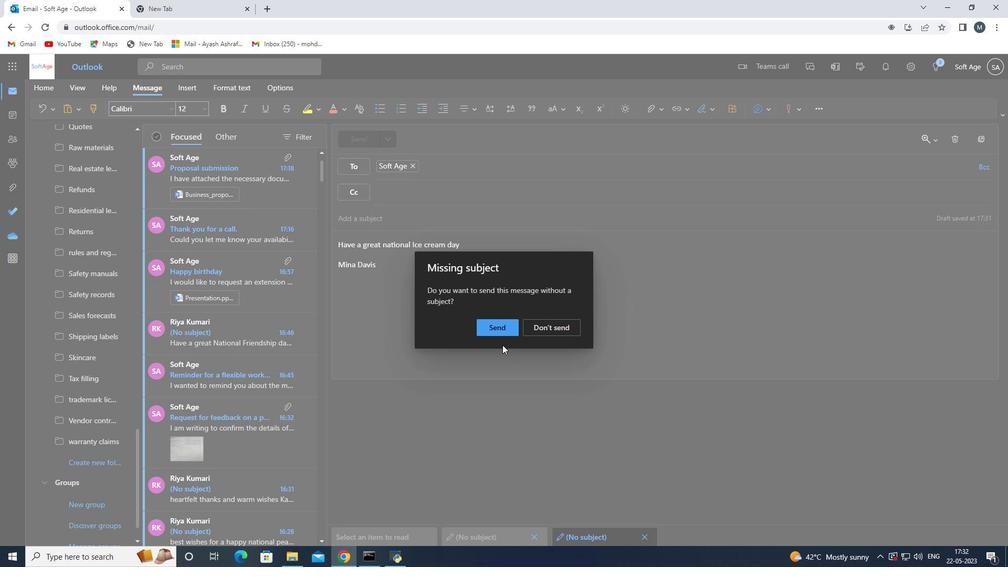 
Action: Mouse pressed left at (499, 332)
Screenshot: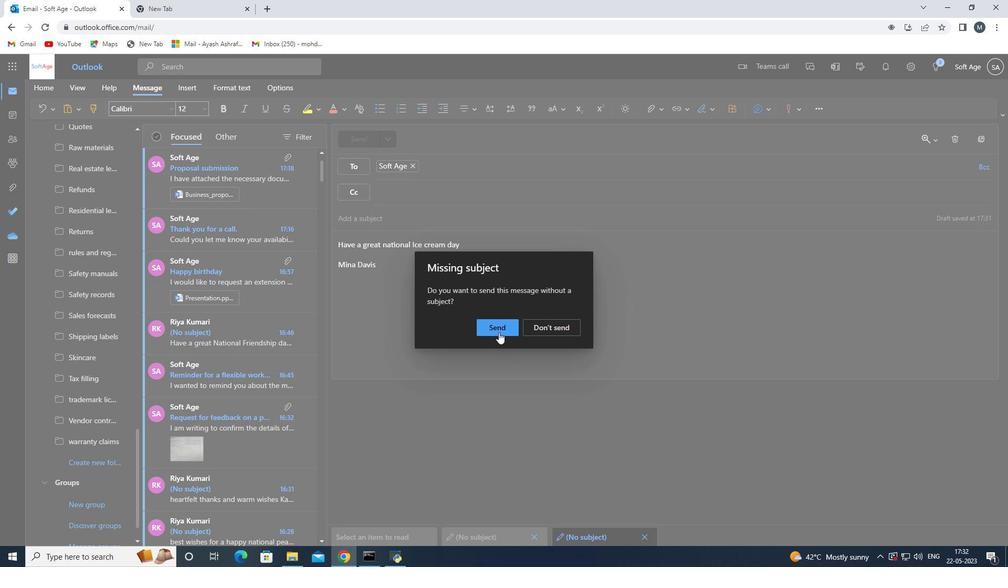 
